 Task: Move the task Create a new online platform for online personal training sessions to the section To-Do in the project BioForge and sort the tasks in the project by Assignee in Descending order
Action: Mouse moved to (614, 503)
Screenshot: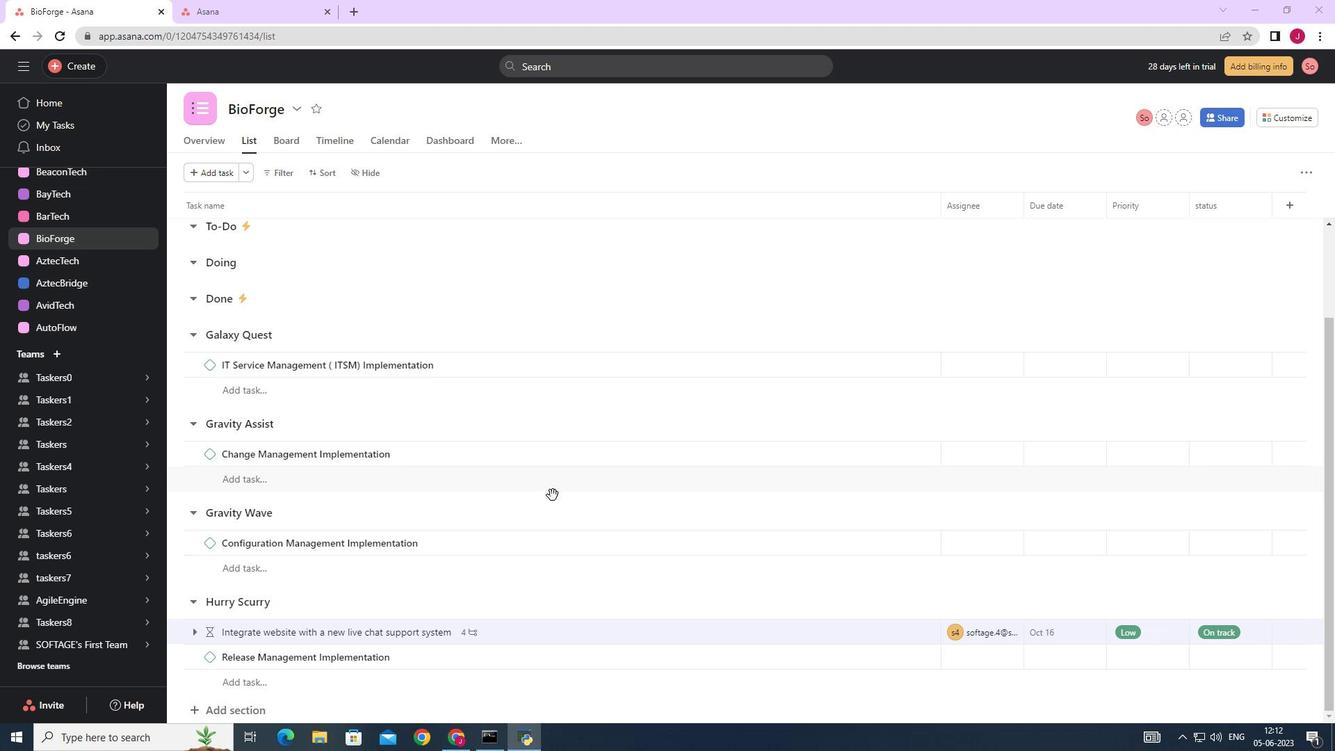 
Action: Mouse scrolled (614, 502) with delta (0, 0)
Screenshot: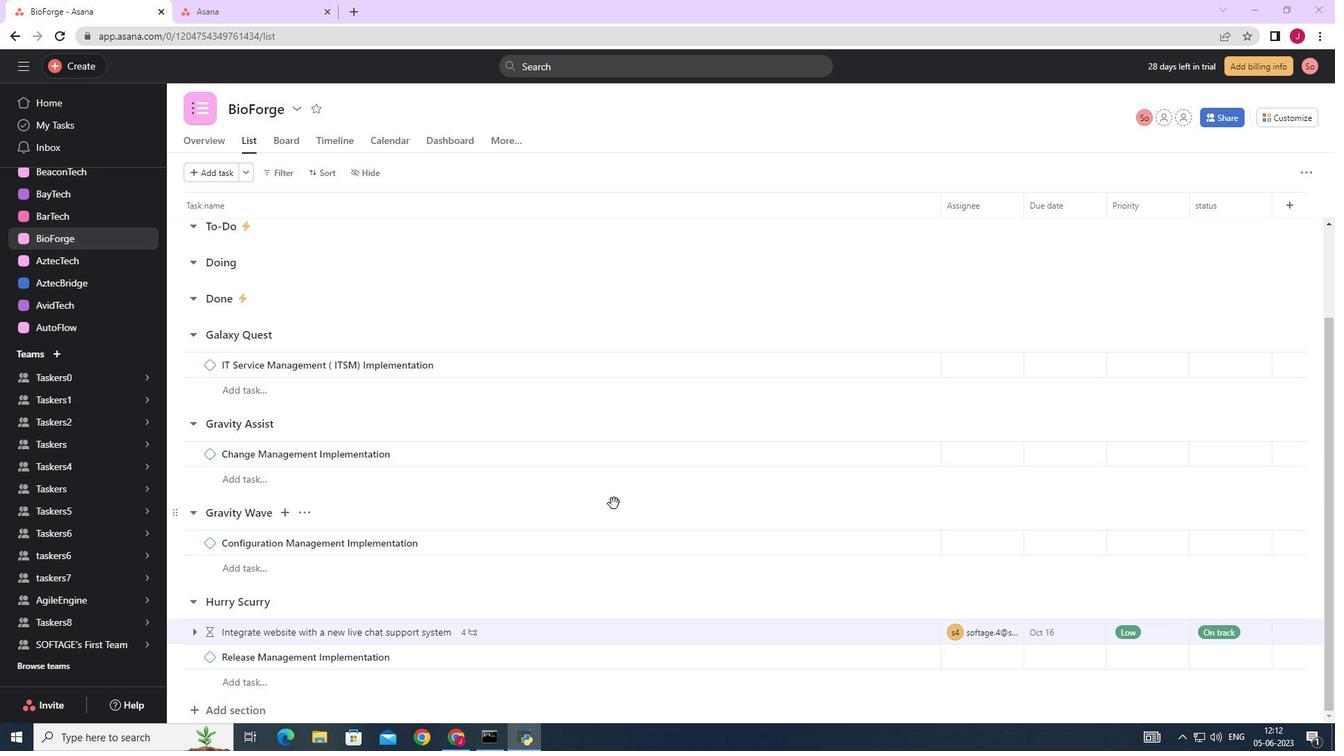 
Action: Mouse scrolled (614, 502) with delta (0, 0)
Screenshot: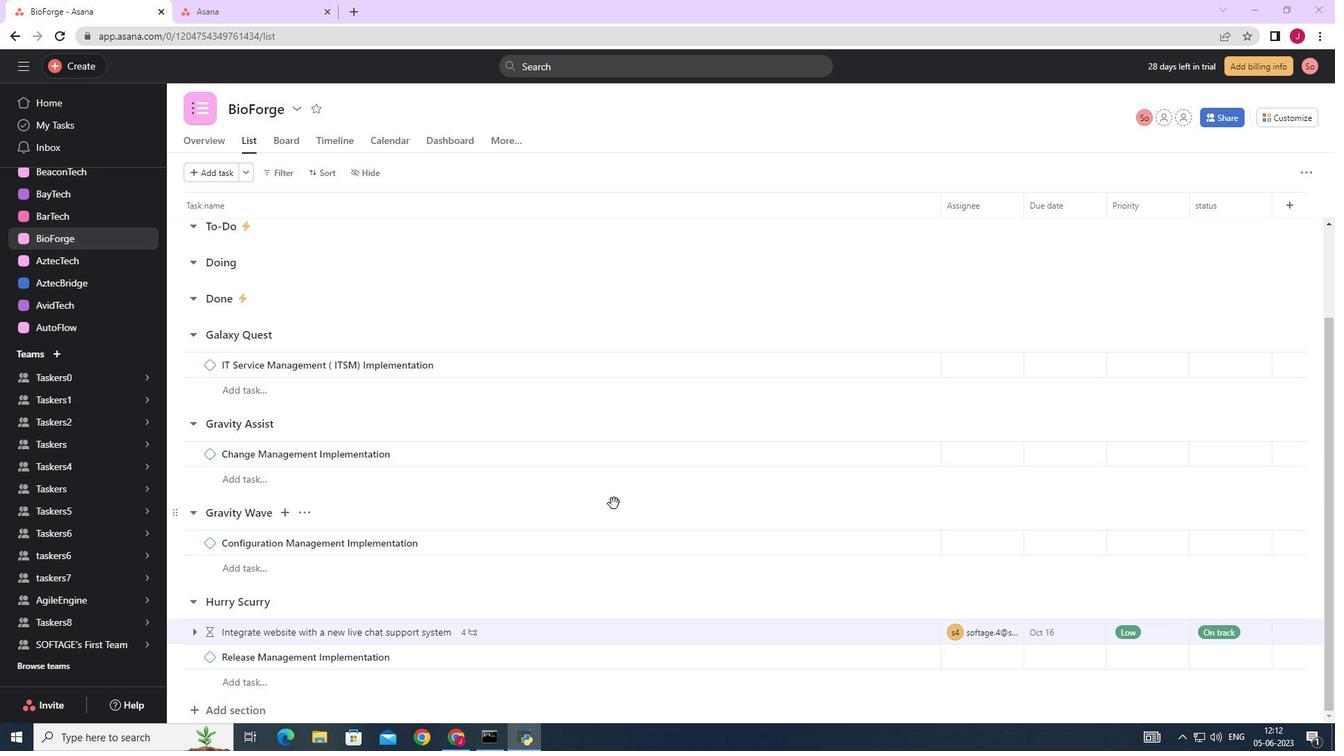 
Action: Mouse scrolled (614, 502) with delta (0, 0)
Screenshot: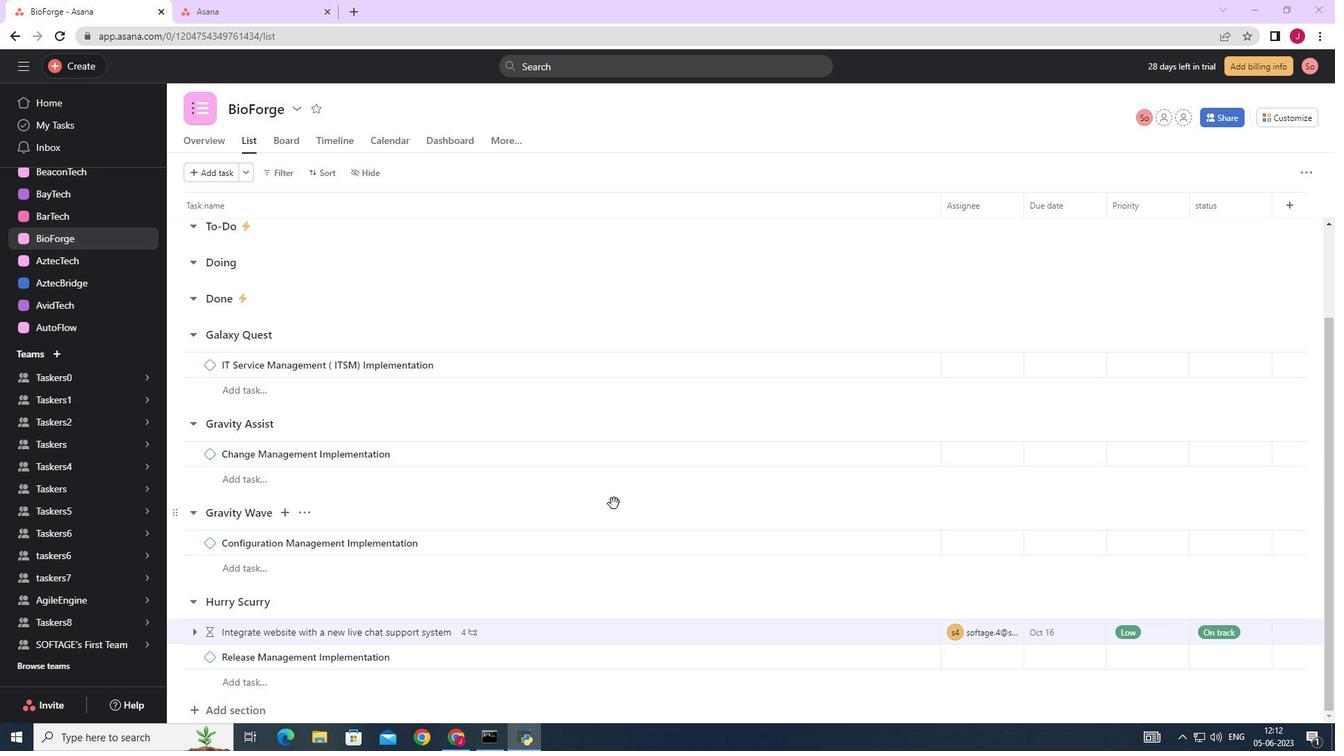
Action: Mouse scrolled (614, 502) with delta (0, 0)
Screenshot: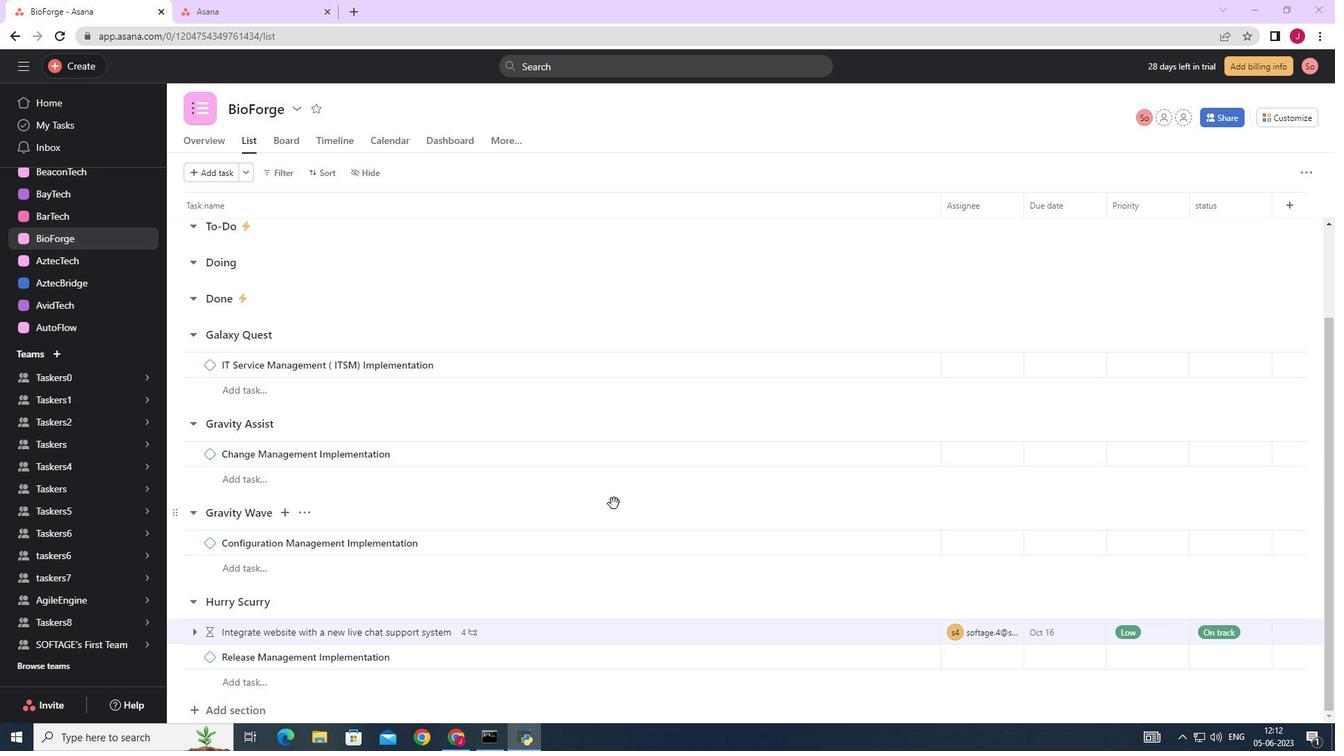 
Action: Mouse moved to (613, 502)
Screenshot: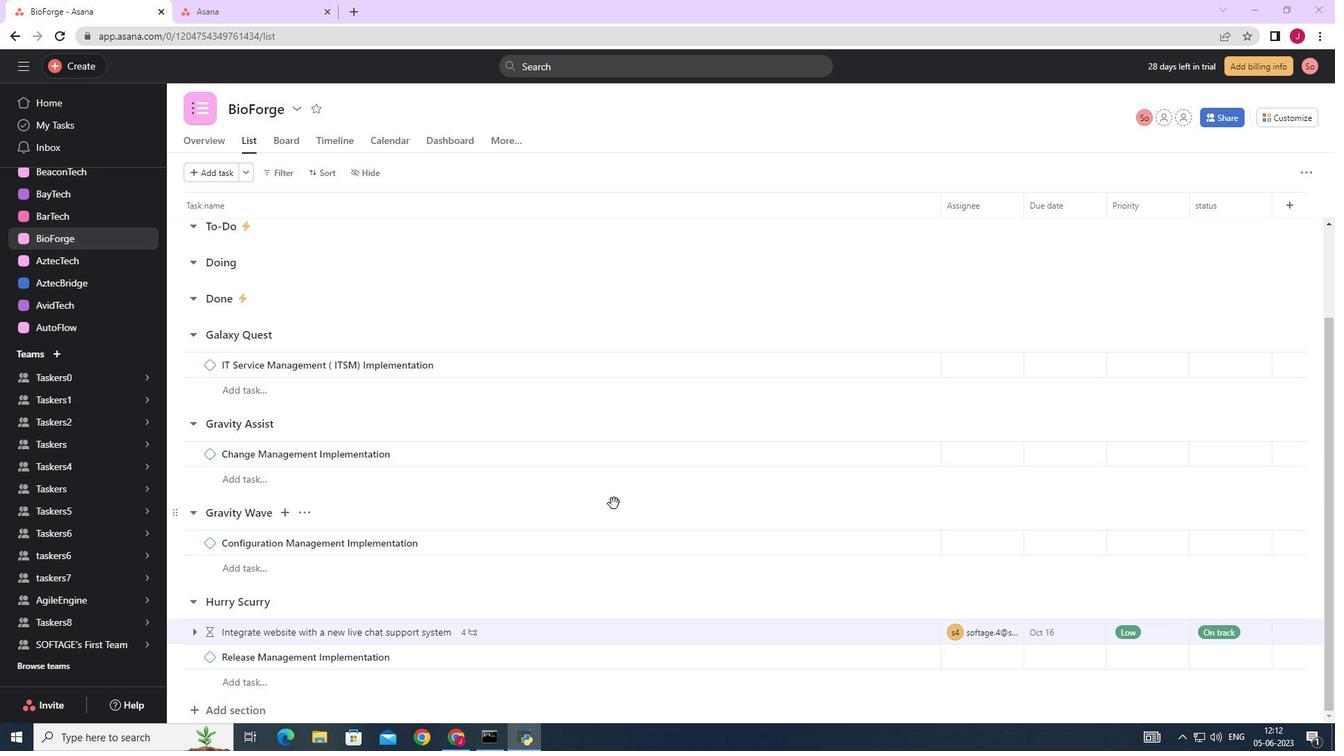 
Action: Mouse scrolled (614, 504) with delta (0, 0)
Screenshot: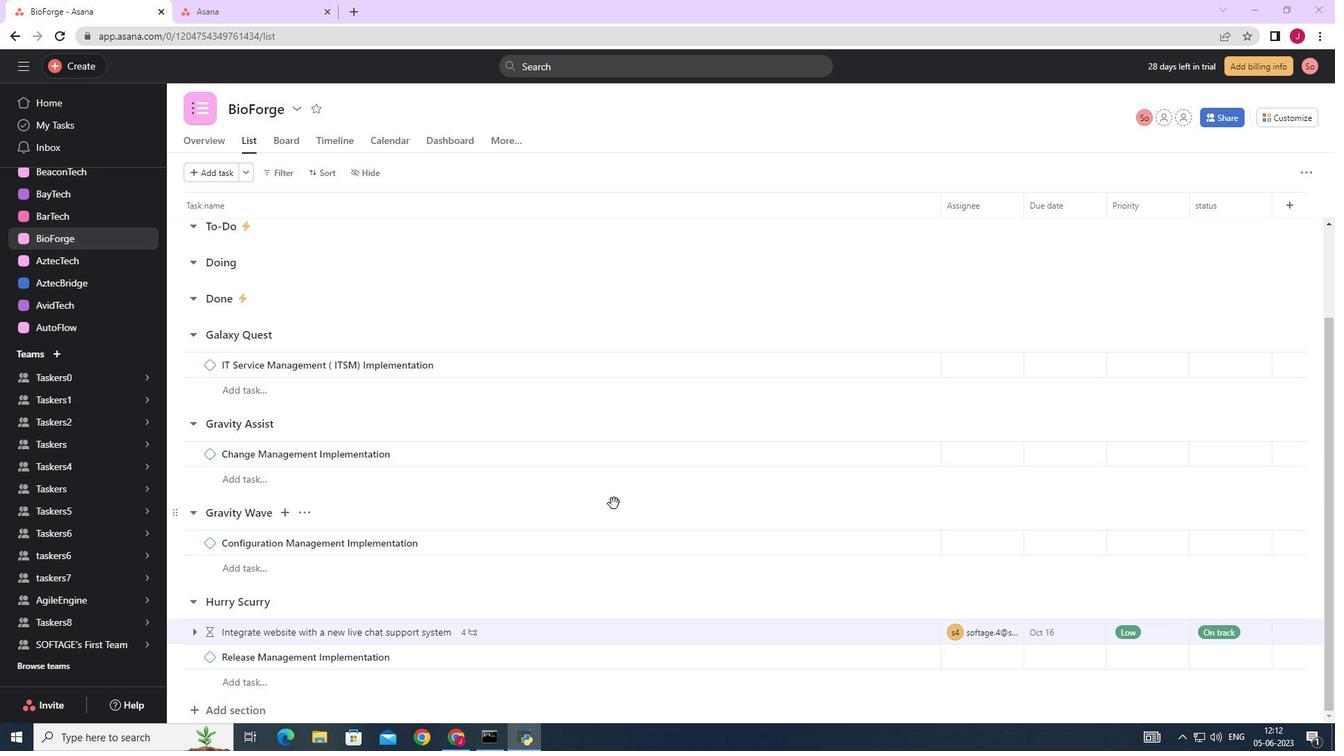 
Action: Mouse moved to (613, 501)
Screenshot: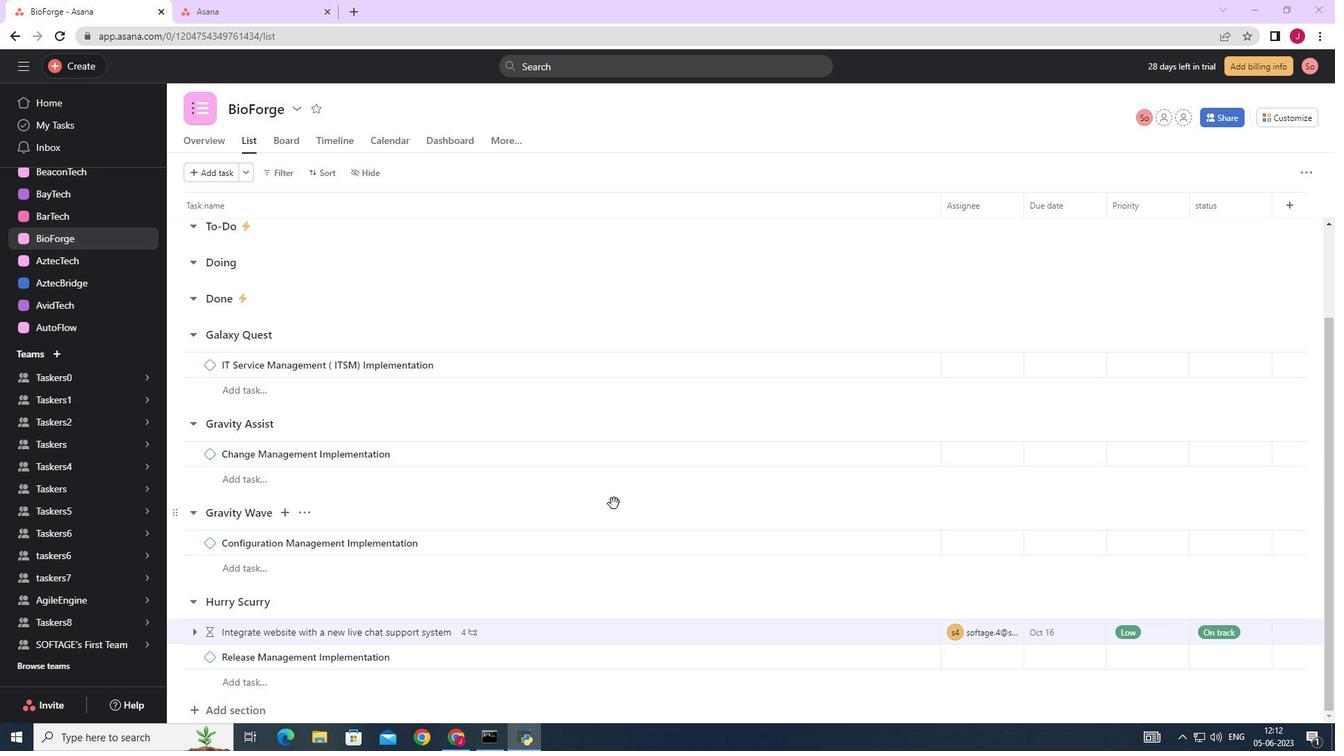 
Action: Mouse scrolled (614, 504) with delta (0, 0)
Screenshot: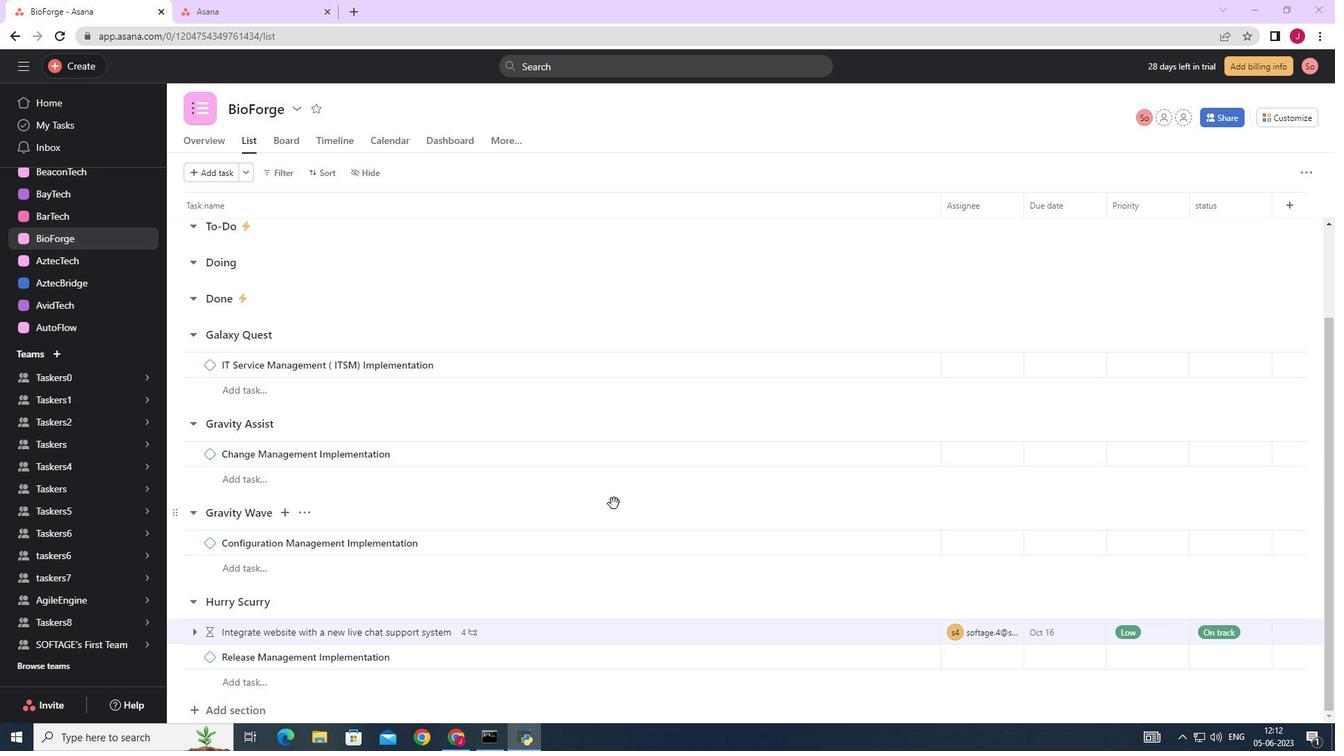 
Action: Mouse moved to (610, 497)
Screenshot: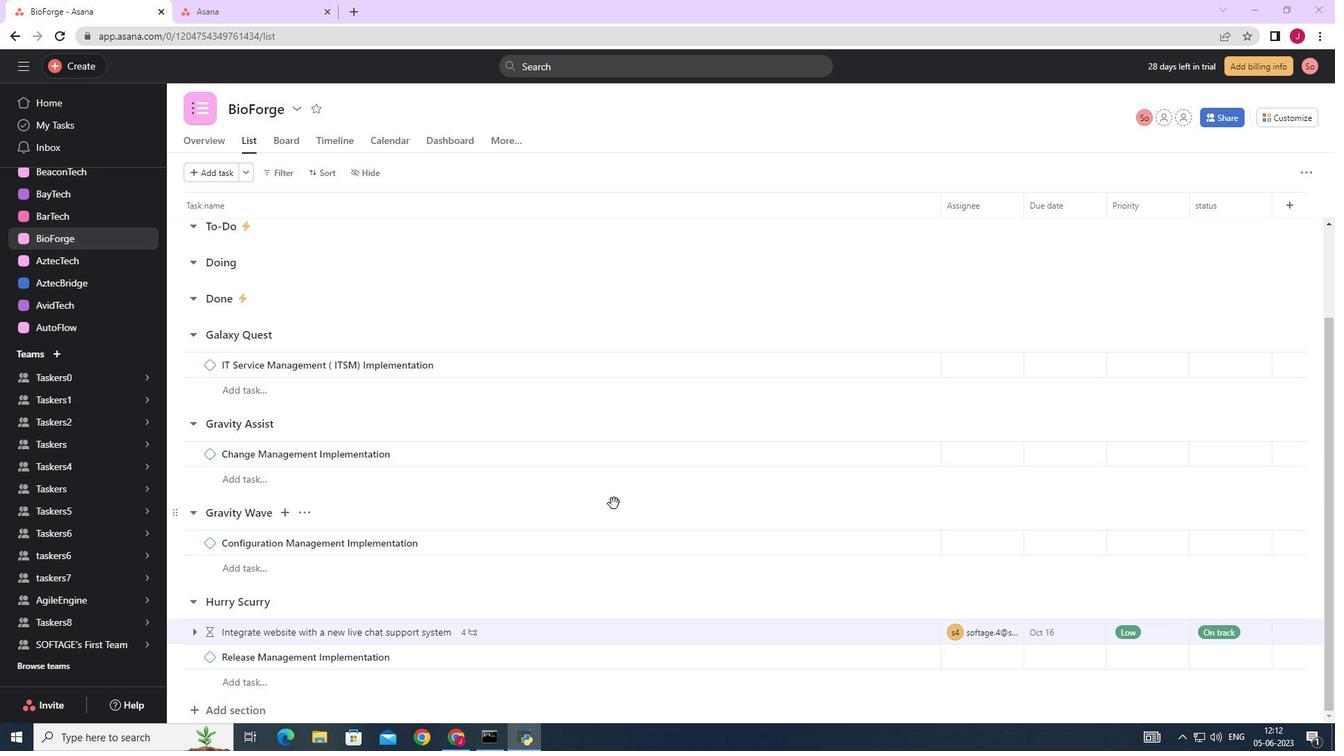 
Action: Mouse scrolled (614, 504) with delta (0, 0)
Screenshot: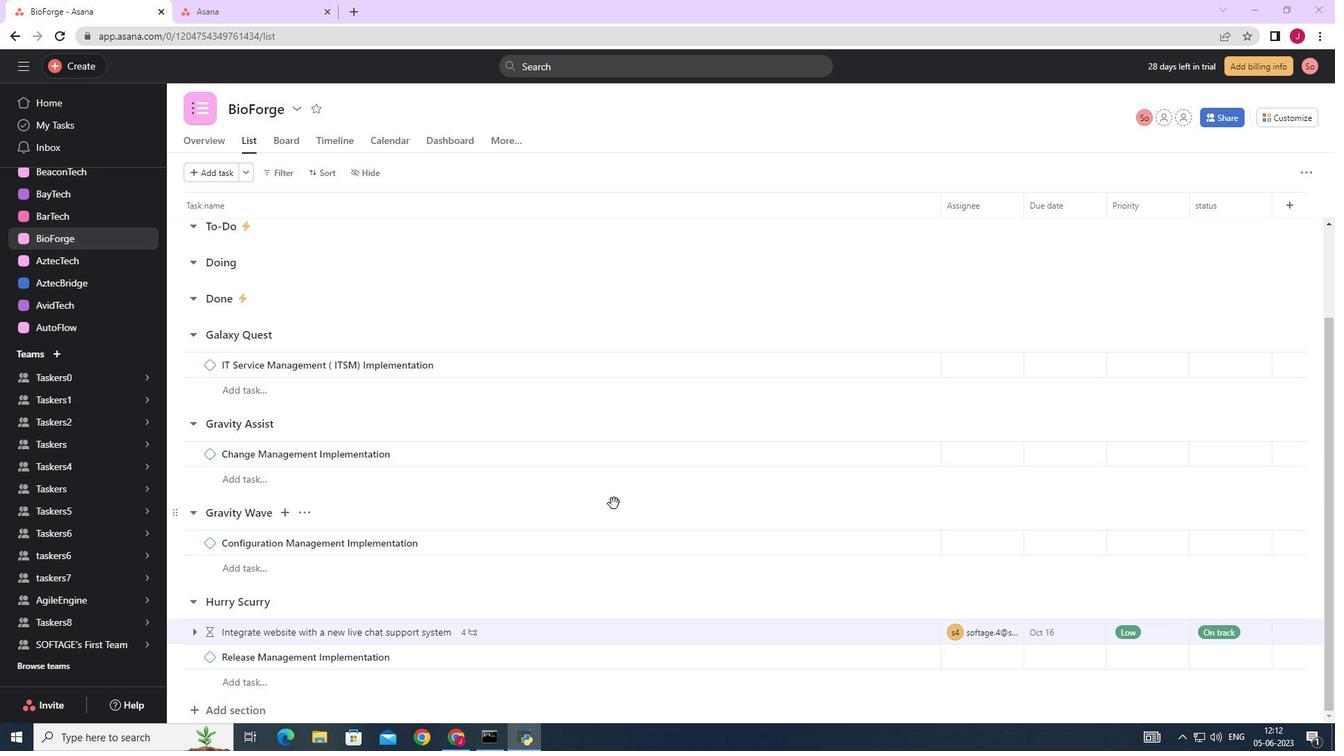 
Action: Mouse moved to (600, 486)
Screenshot: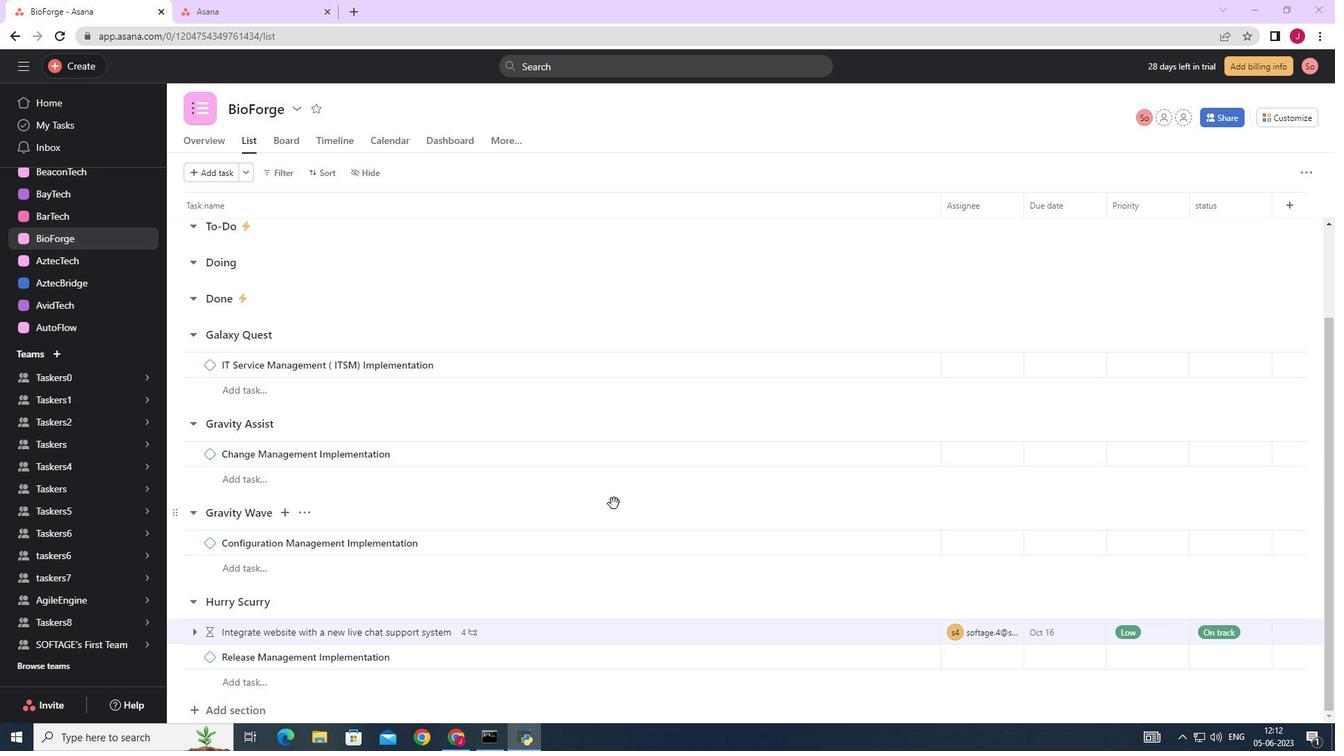 
Action: Mouse scrolled (613, 502) with delta (0, 0)
Screenshot: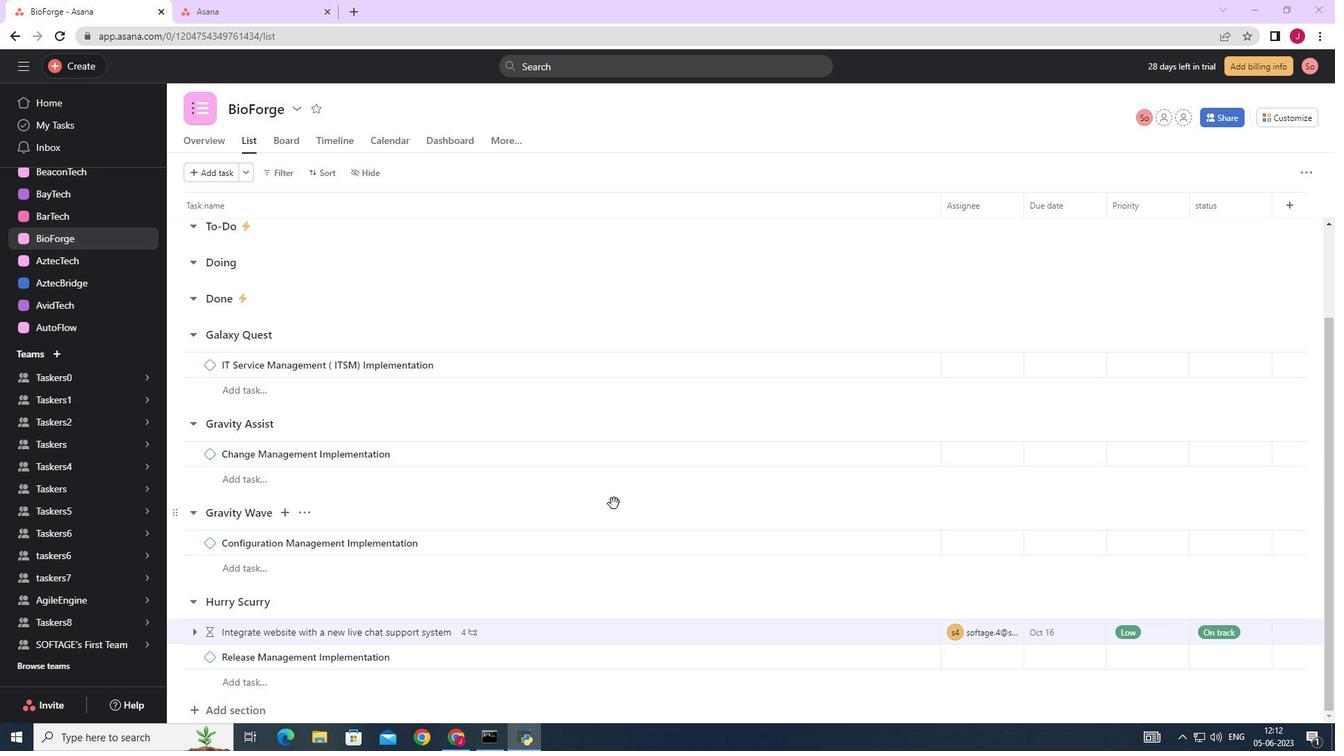 
Action: Mouse moved to (901, 280)
Screenshot: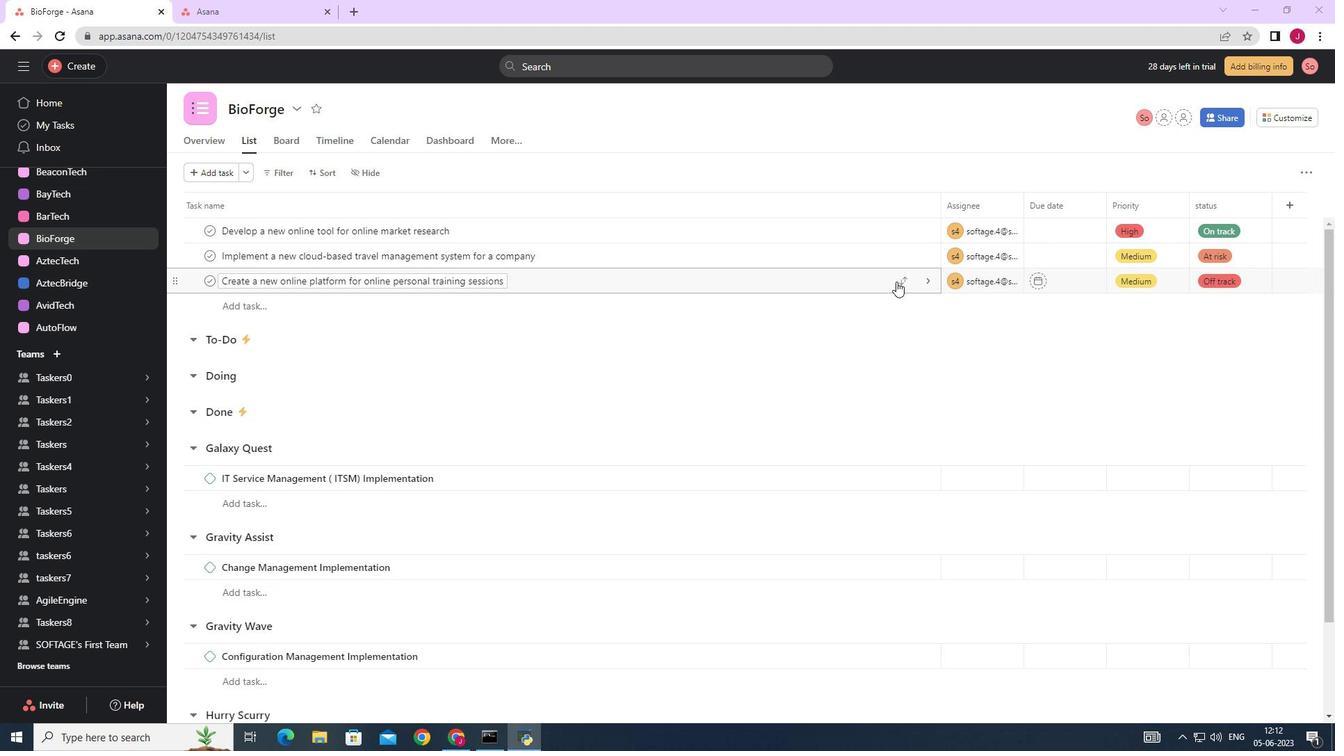 
Action: Mouse pressed left at (901, 280)
Screenshot: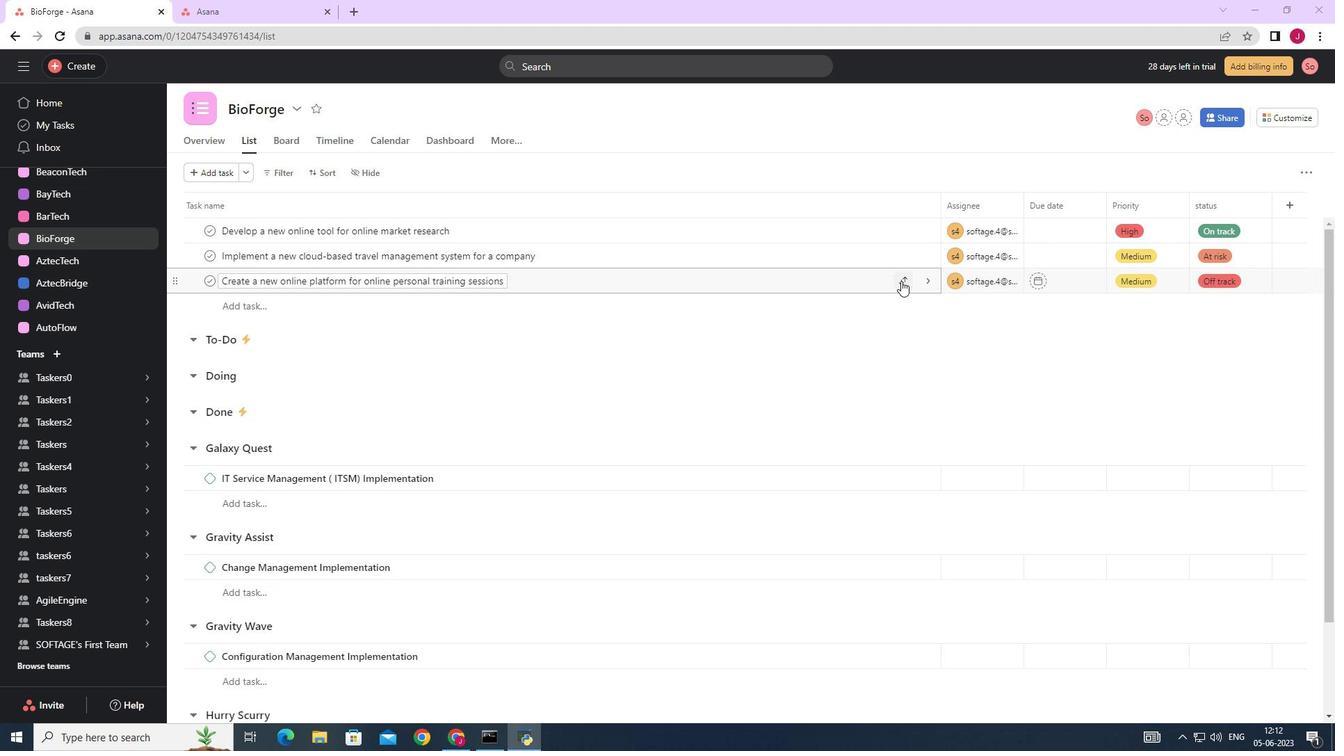 
Action: Mouse moved to (824, 354)
Screenshot: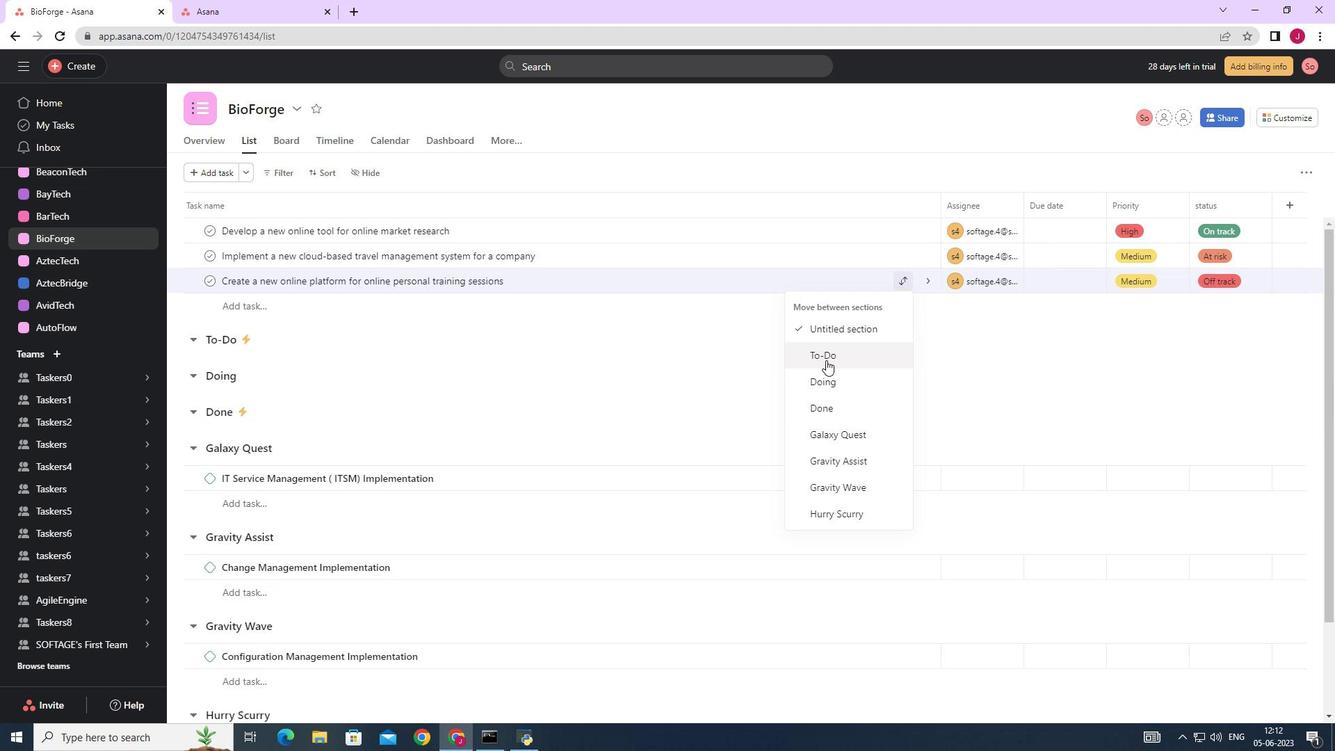 
Action: Mouse pressed left at (824, 354)
Screenshot: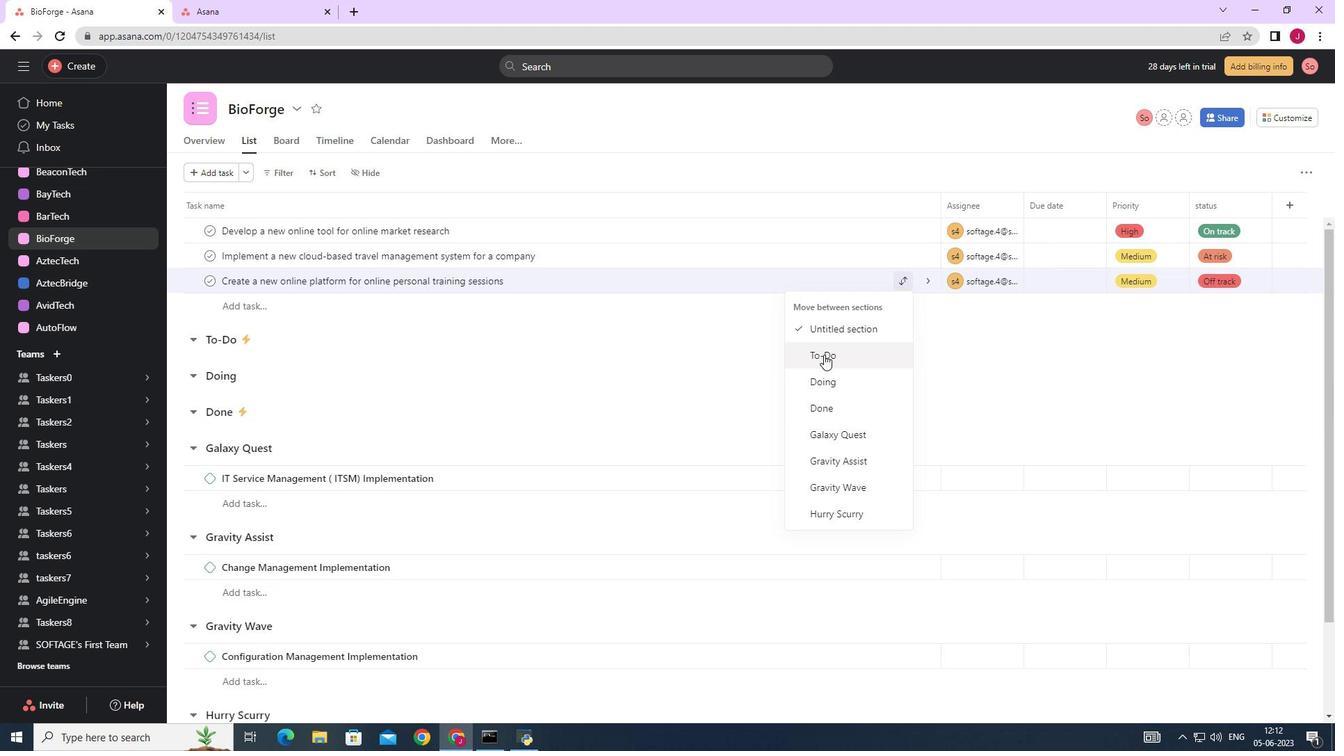 
Action: Mouse moved to (326, 168)
Screenshot: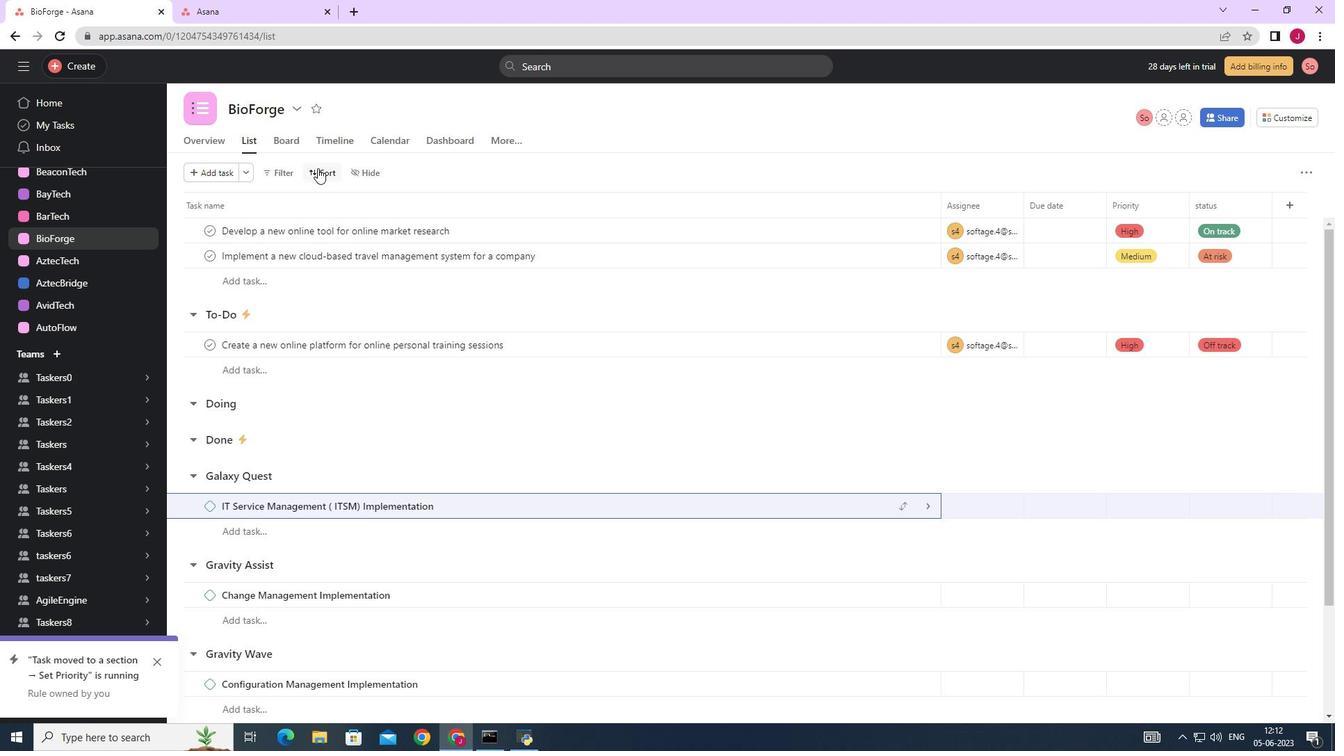 
Action: Mouse pressed left at (326, 168)
Screenshot: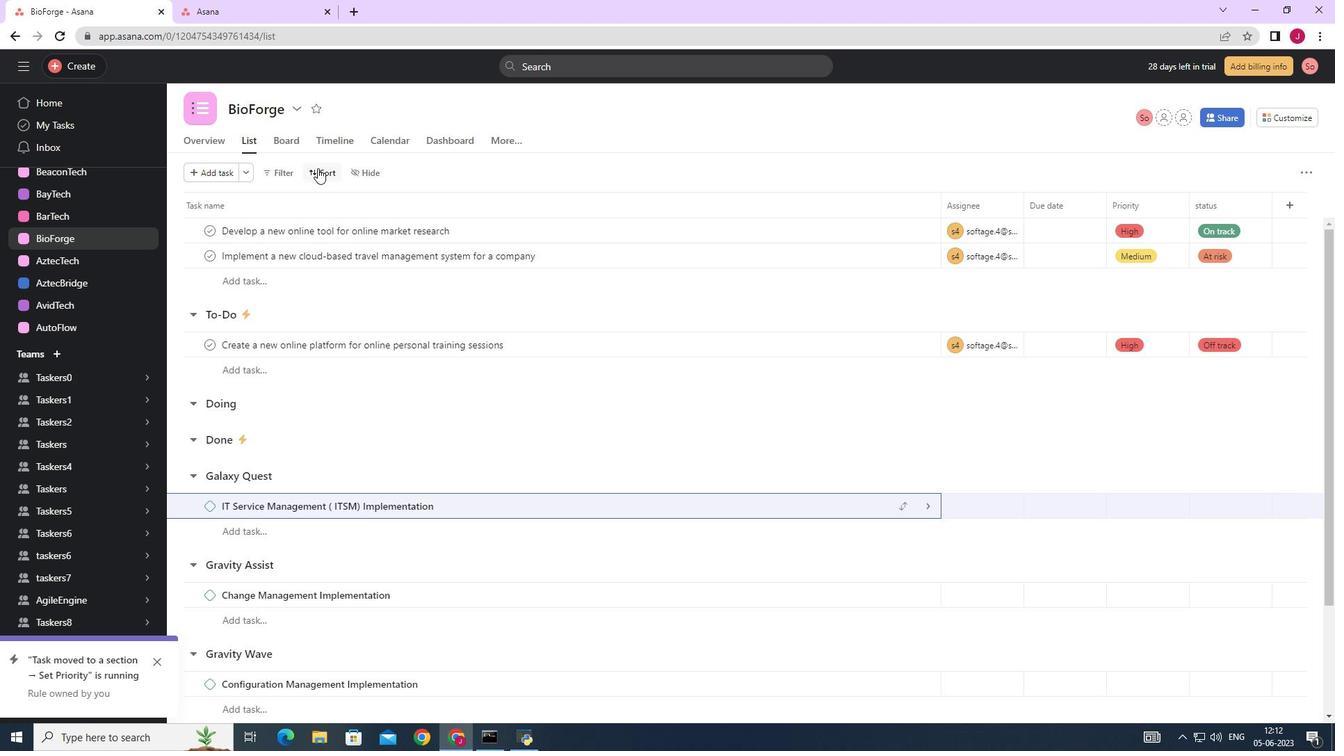 
Action: Mouse moved to (351, 281)
Screenshot: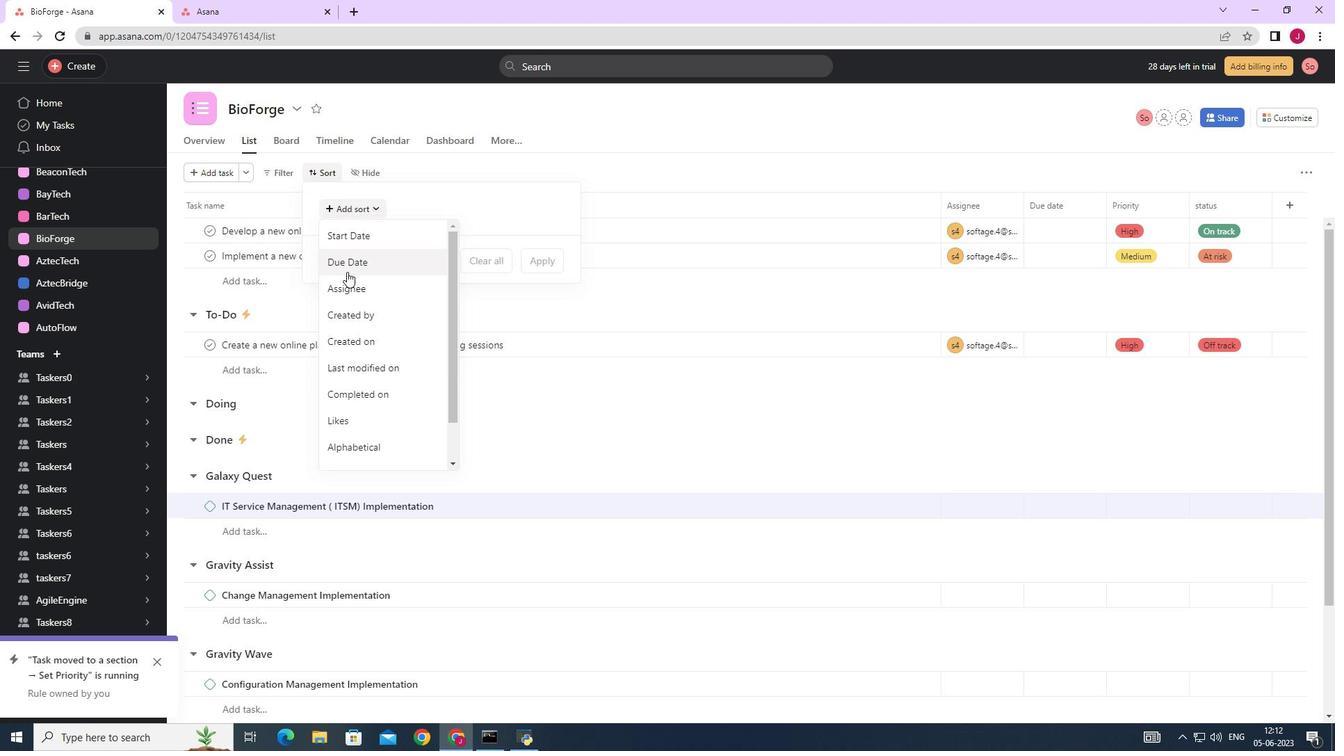 
Action: Mouse pressed left at (351, 281)
Screenshot: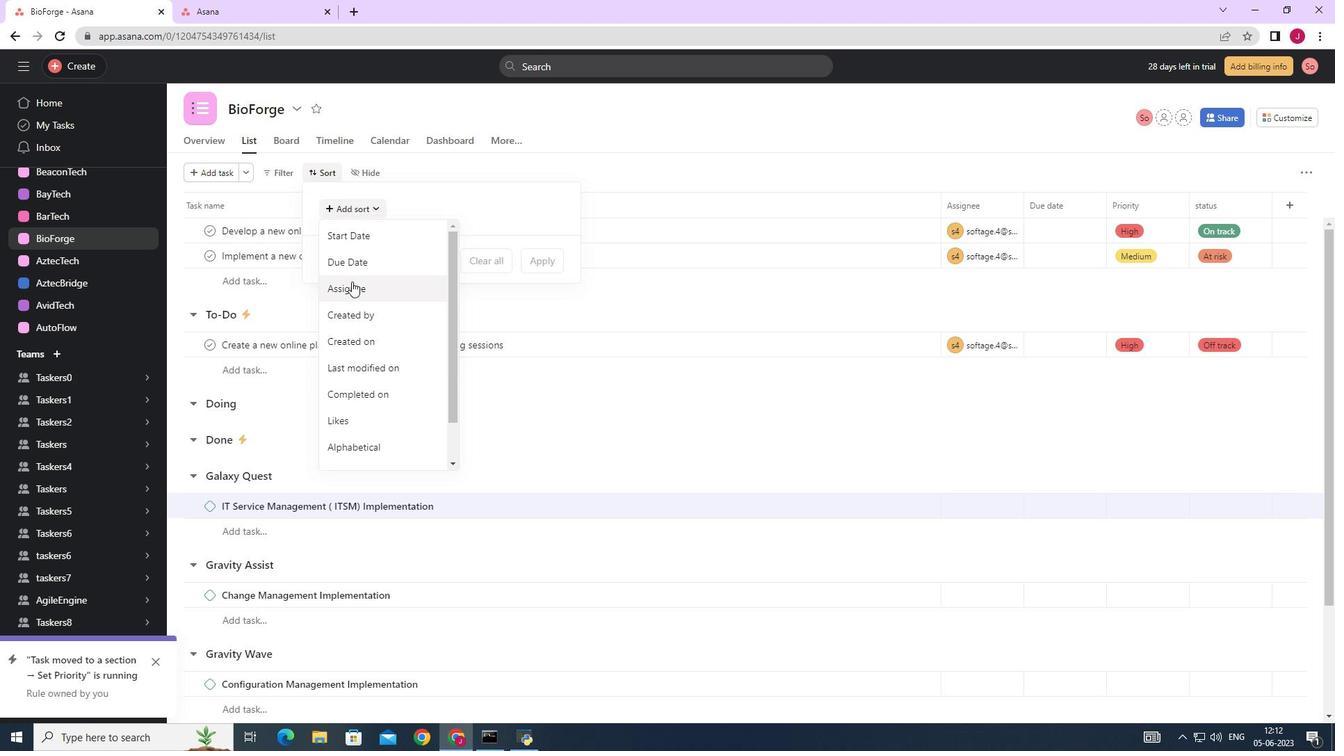 
Action: Mouse moved to (397, 229)
Screenshot: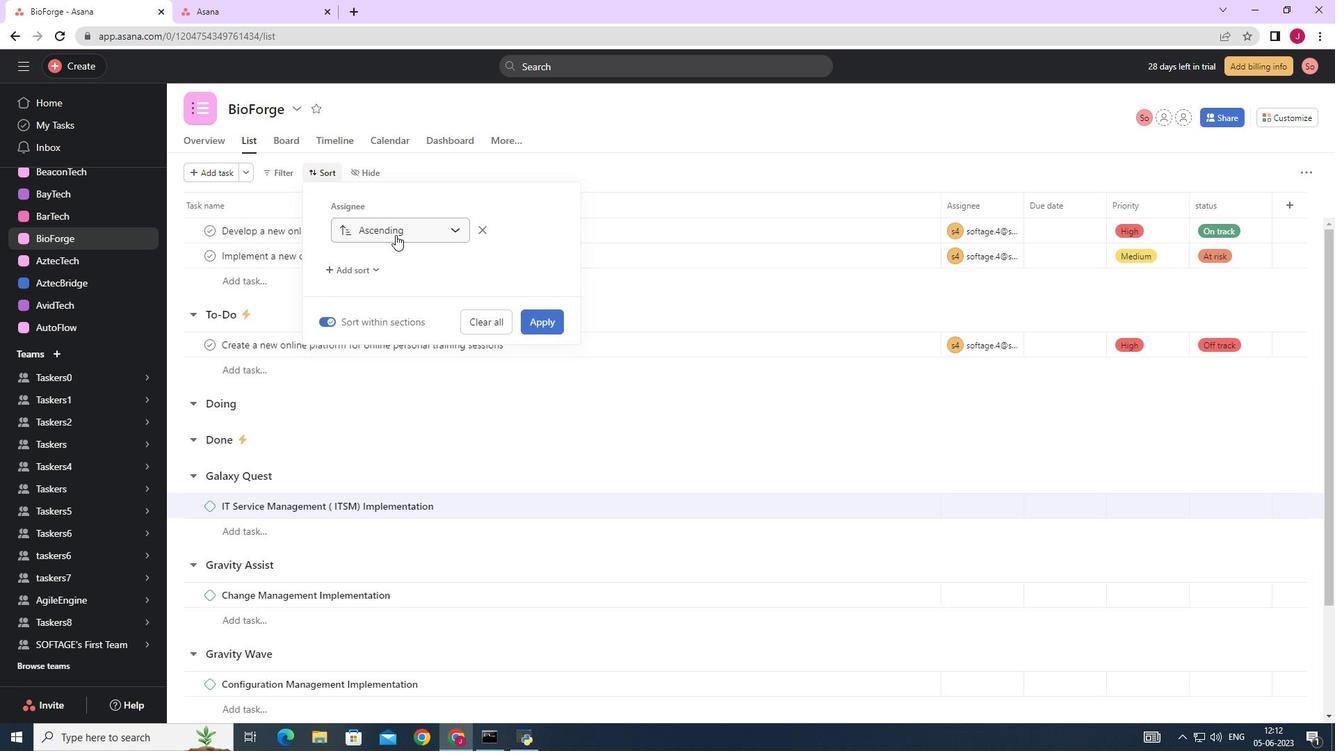 
Action: Mouse pressed left at (397, 229)
Screenshot: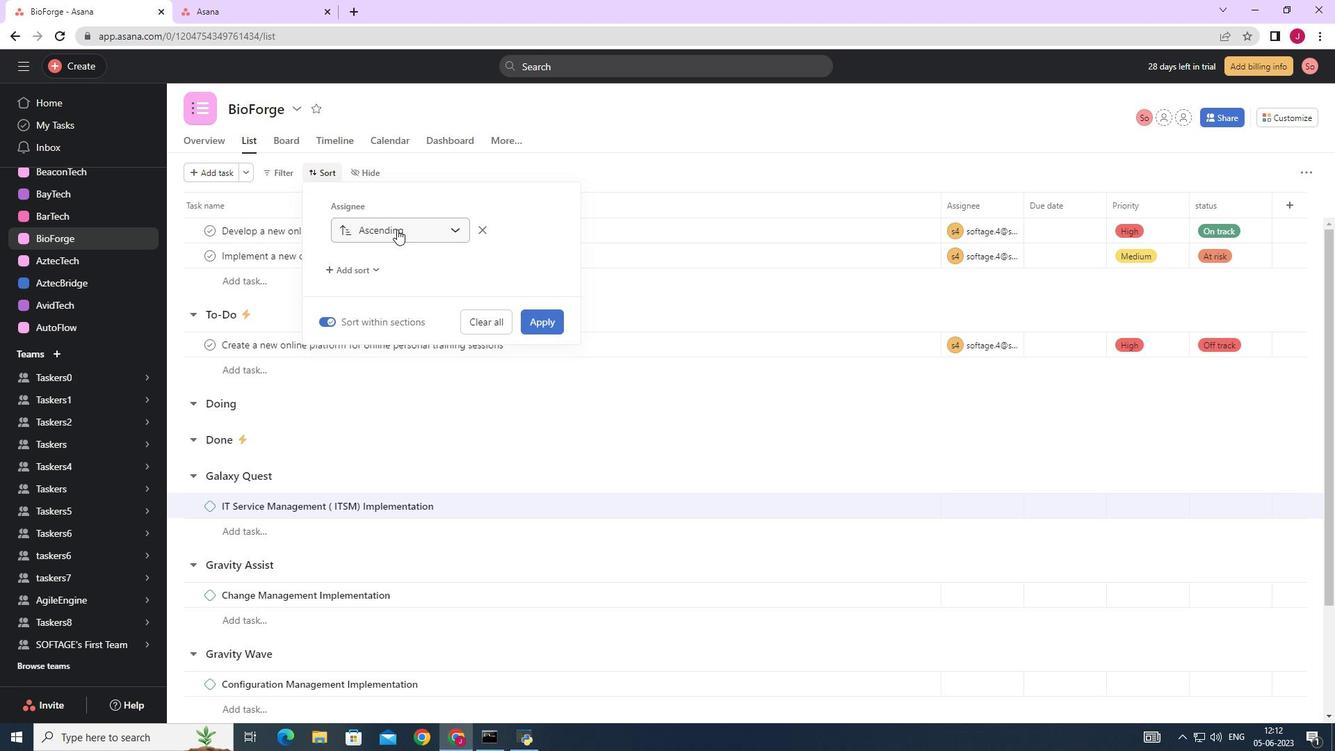 
Action: Mouse moved to (399, 282)
Screenshot: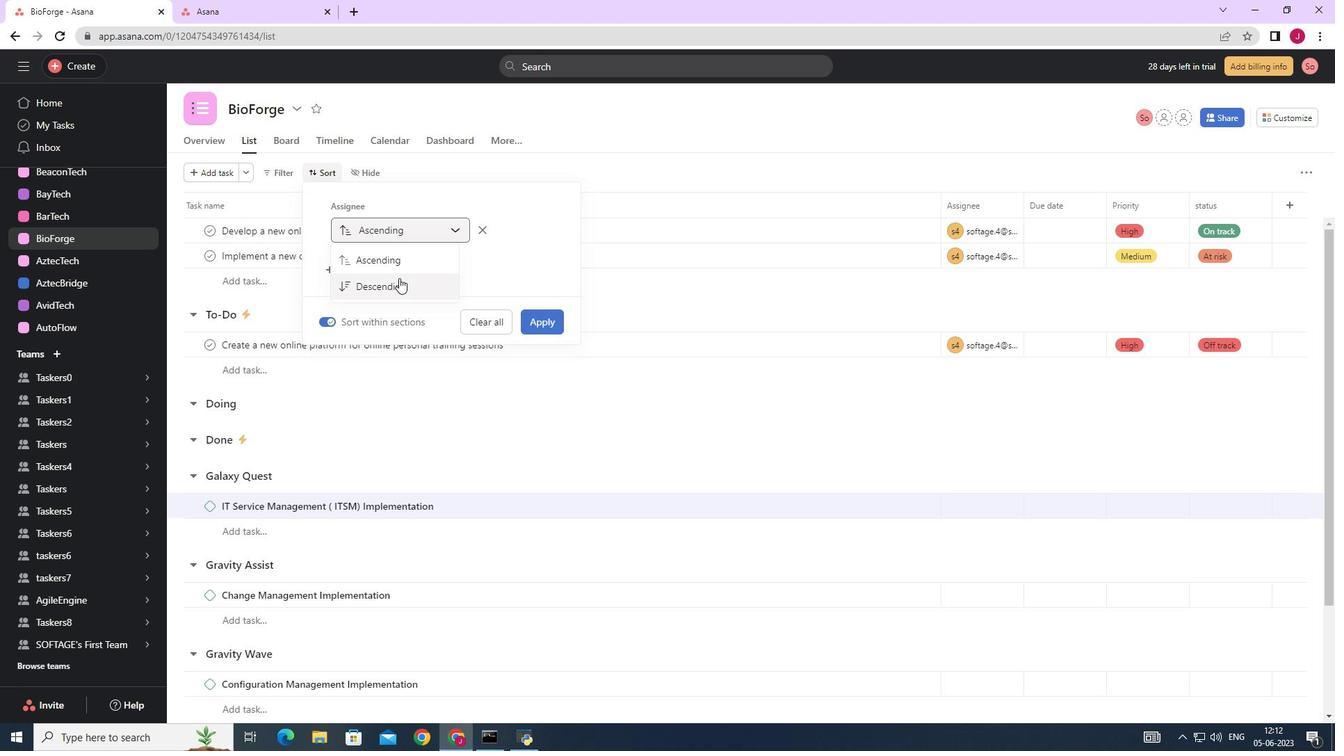 
Action: Mouse pressed left at (399, 282)
Screenshot: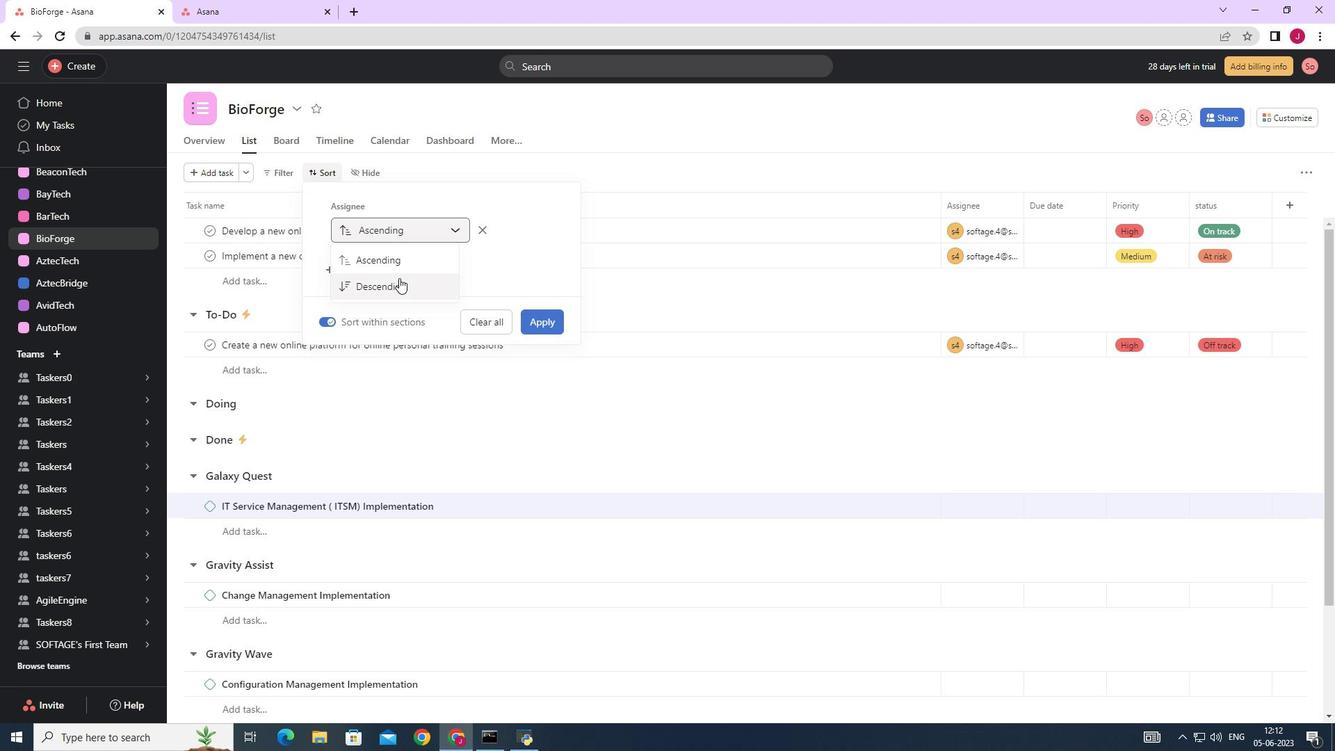 
Action: Mouse moved to (540, 319)
Screenshot: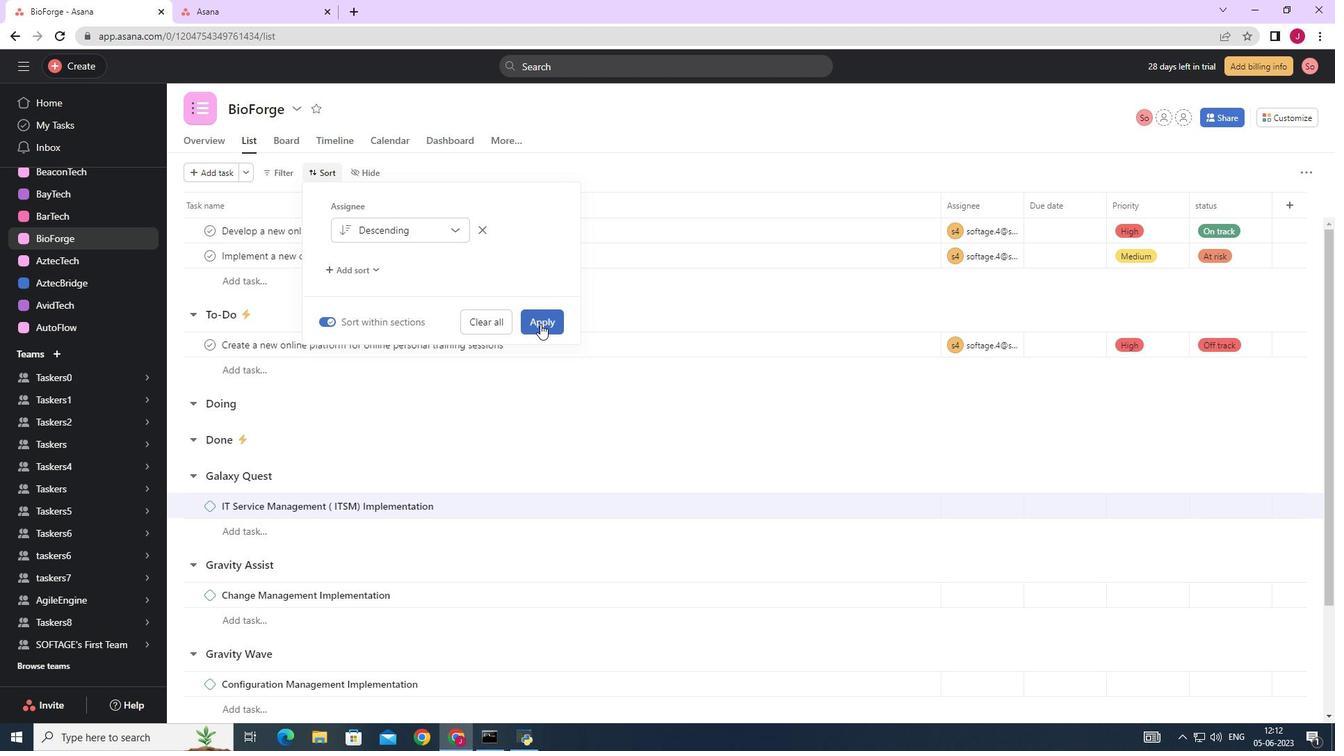 
Action: Mouse pressed left at (540, 319)
Screenshot: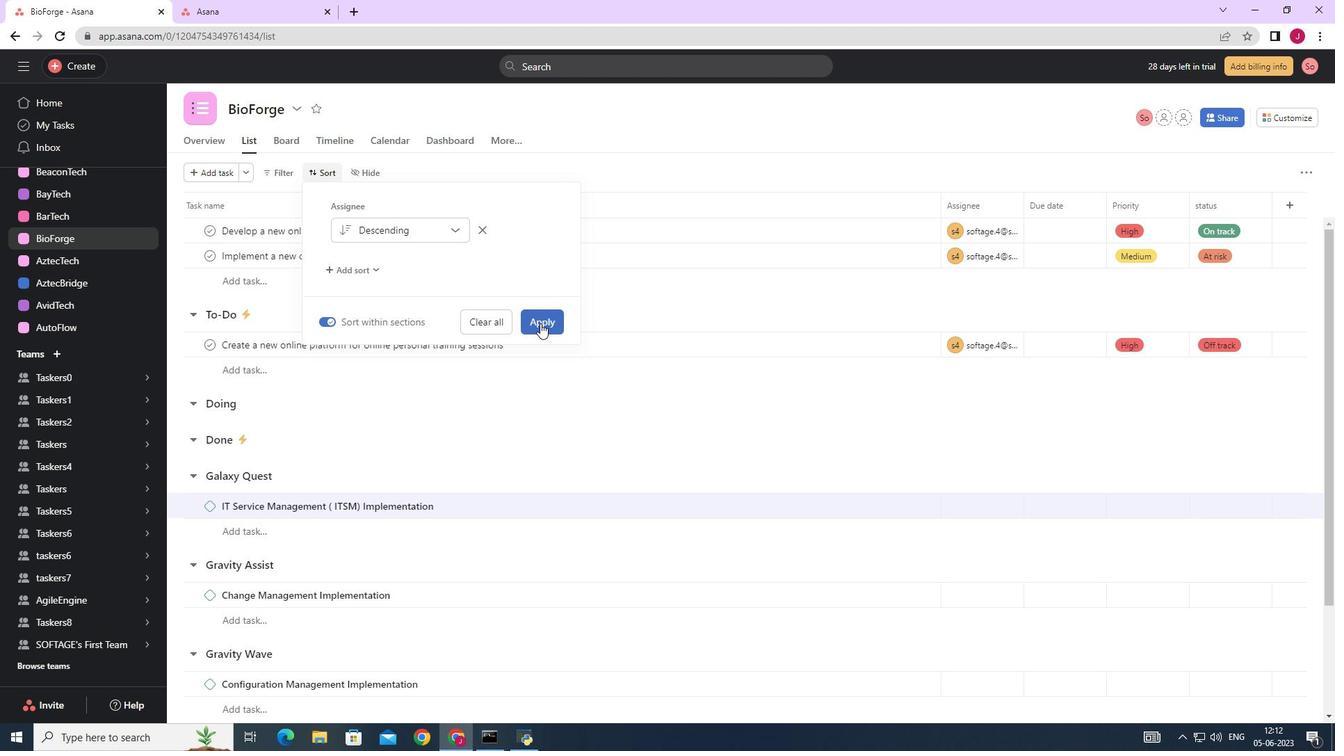 
Action: Mouse moved to (557, 363)
Screenshot: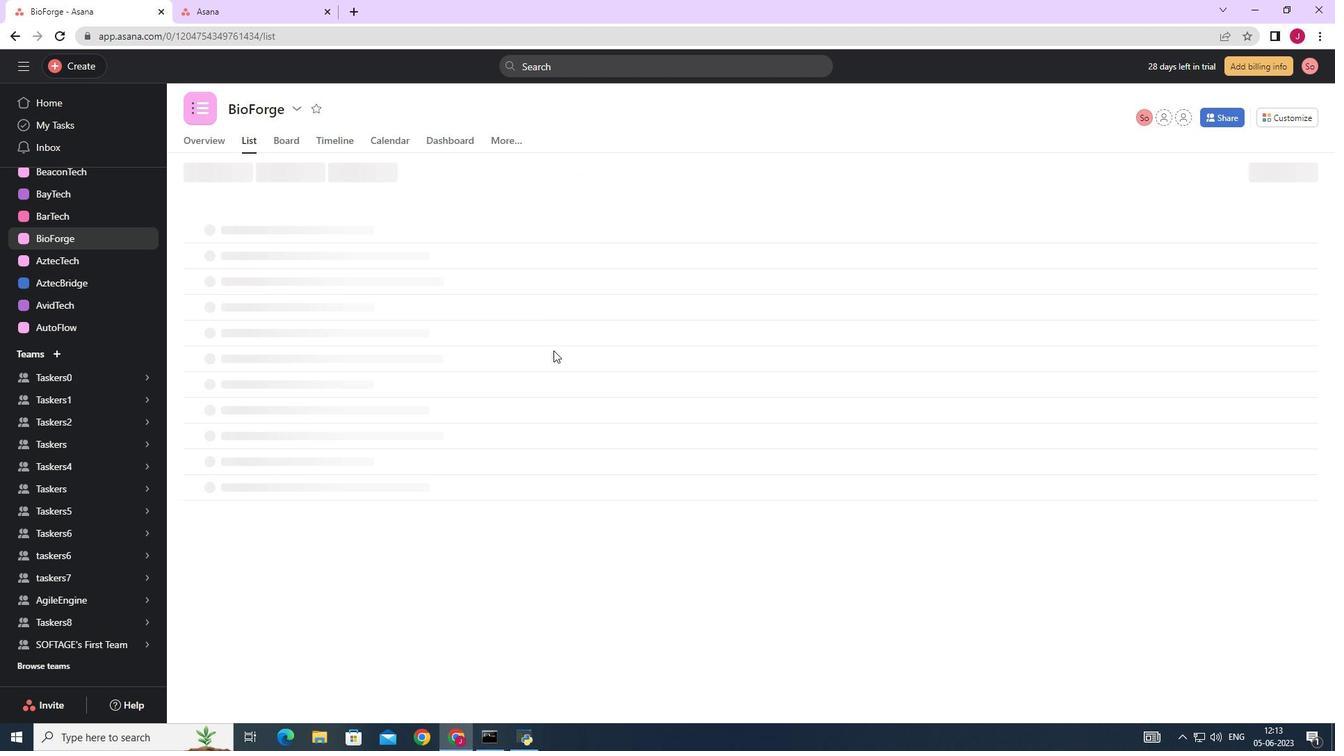 
